 Task: Create a due date automation trigger when advanced on, on the monday before a card is due add fields without custom field "Resume" set to a number lower or equal to 1 and greater than 10 at 11:00 AM.
Action: Mouse moved to (1009, 78)
Screenshot: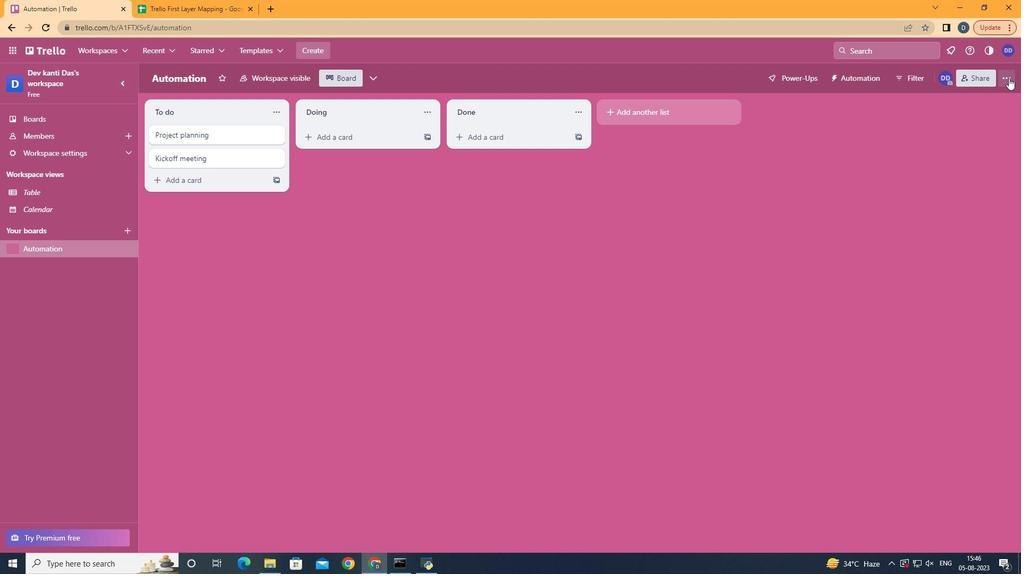 
Action: Mouse pressed left at (1009, 78)
Screenshot: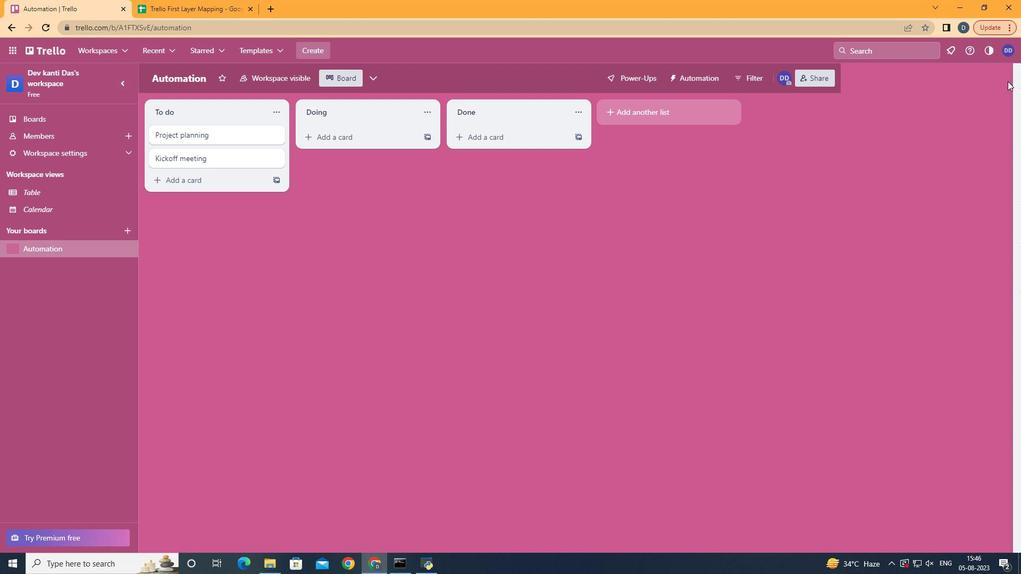 
Action: Mouse moved to (958, 216)
Screenshot: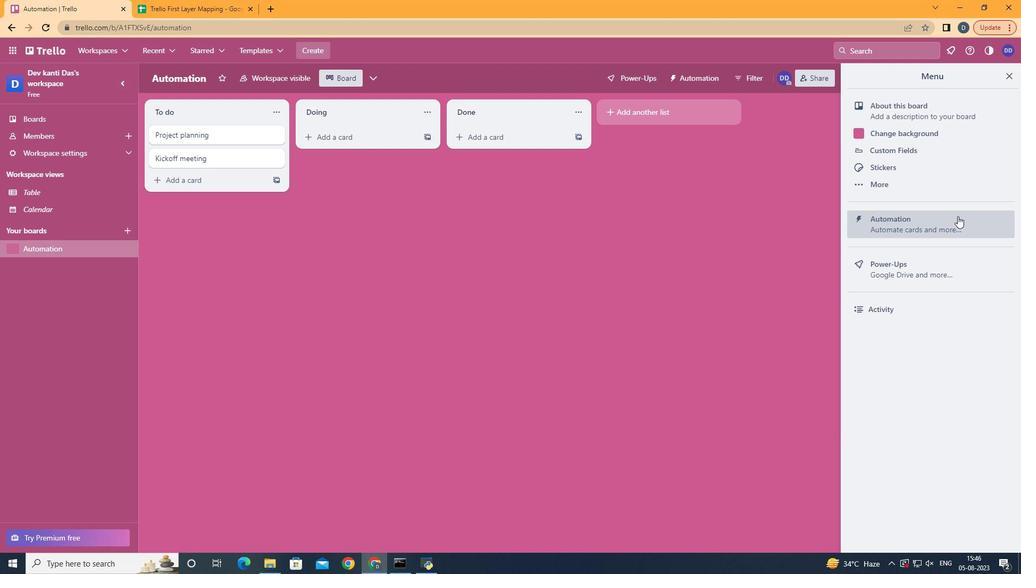 
Action: Mouse pressed left at (958, 216)
Screenshot: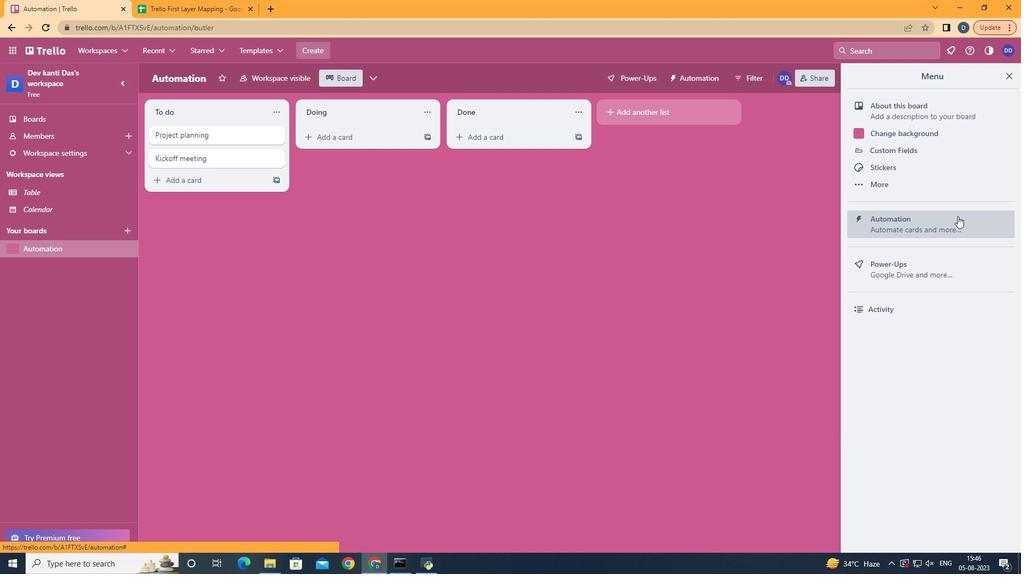 
Action: Mouse moved to (222, 220)
Screenshot: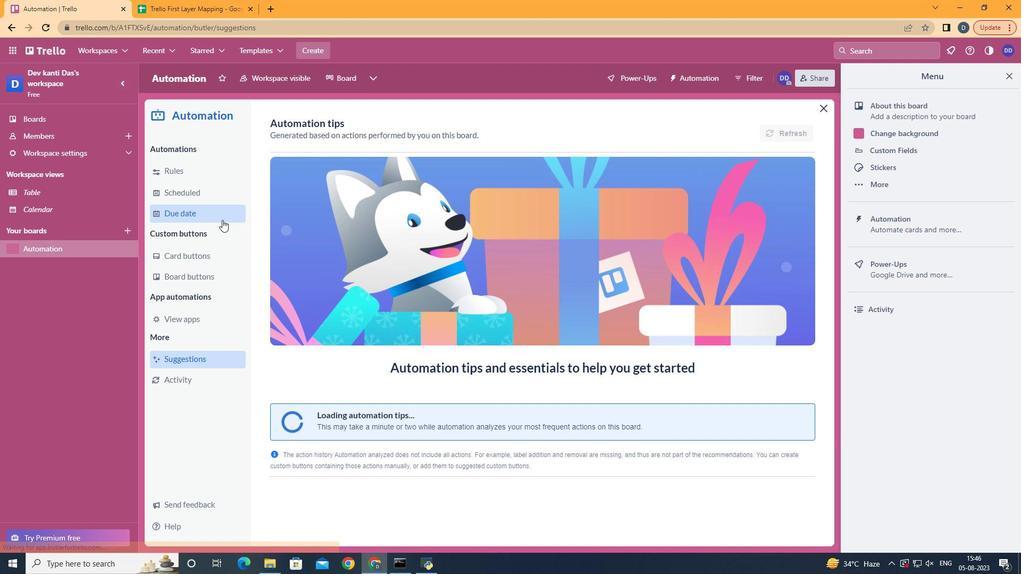 
Action: Mouse pressed left at (222, 220)
Screenshot: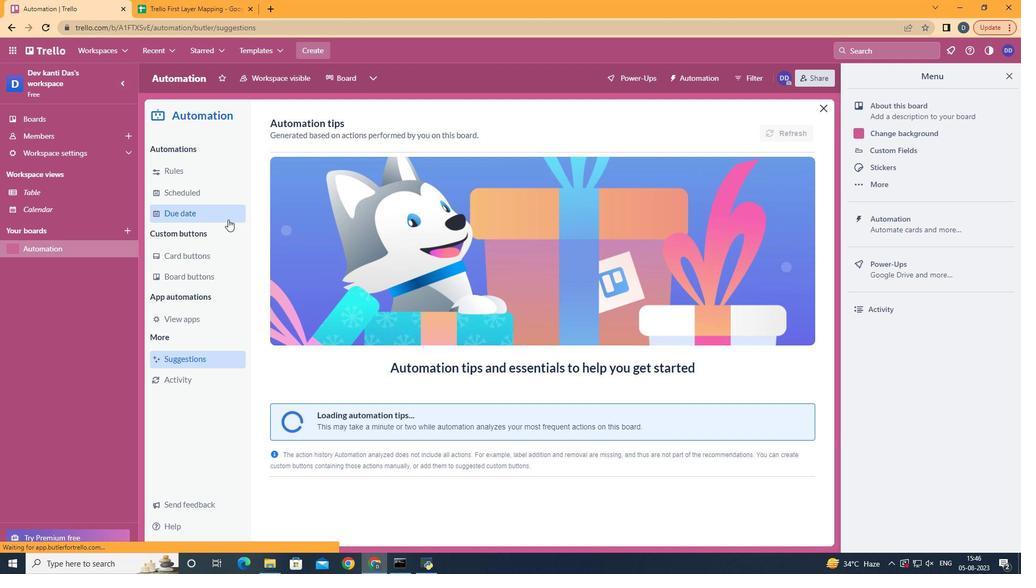 
Action: Mouse moved to (742, 129)
Screenshot: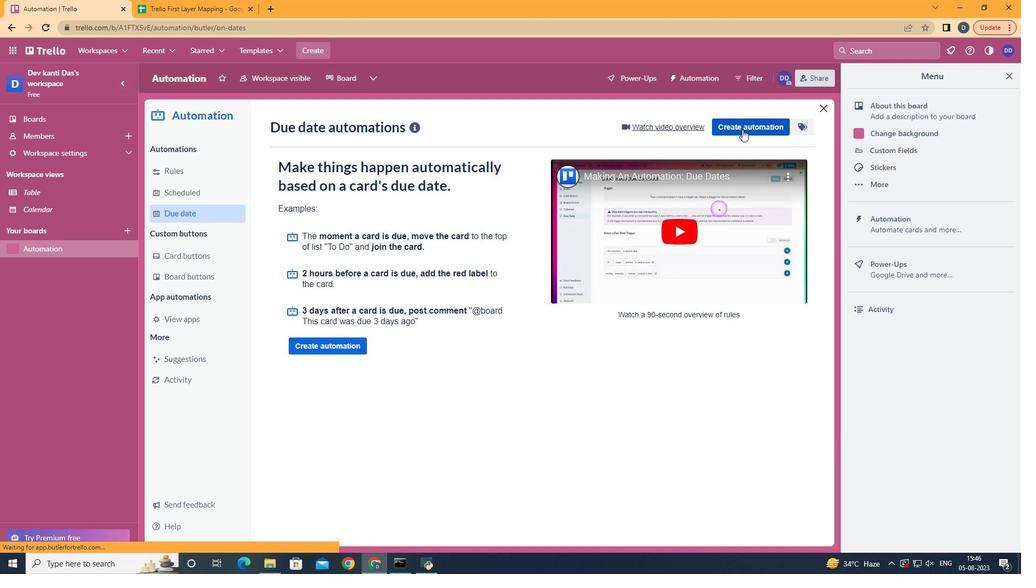 
Action: Mouse pressed left at (742, 129)
Screenshot: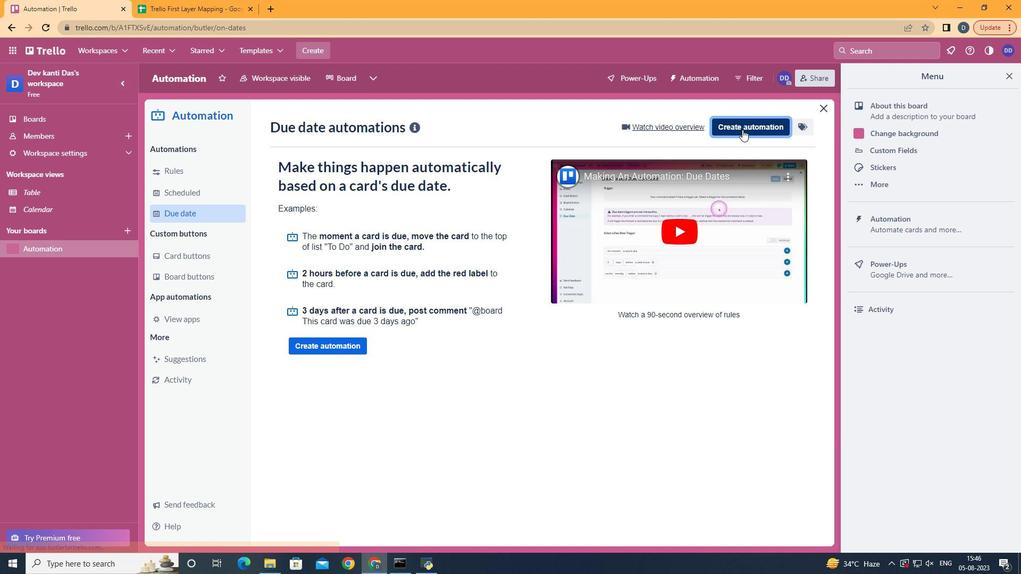 
Action: Mouse moved to (601, 225)
Screenshot: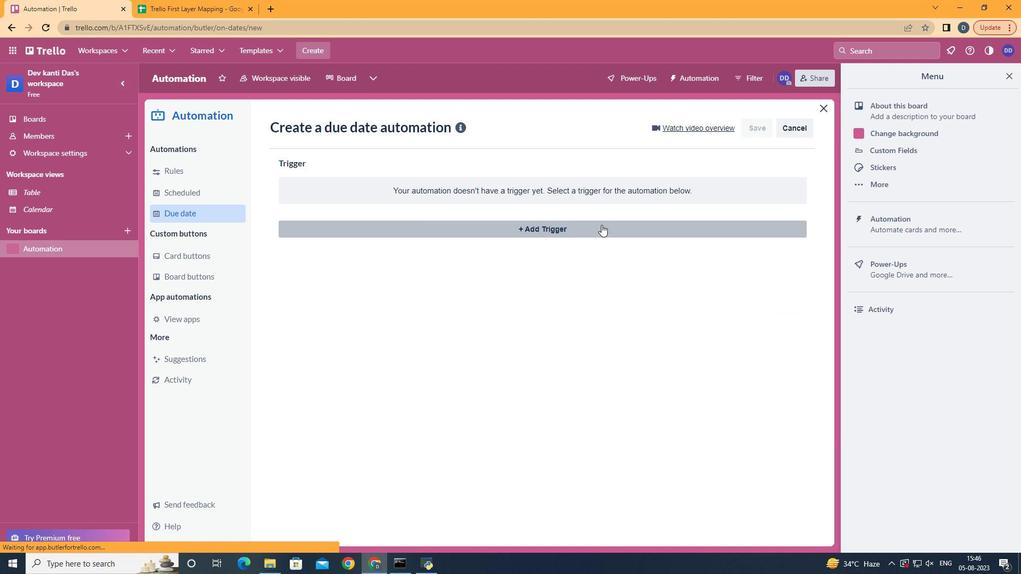 
Action: Mouse pressed left at (601, 225)
Screenshot: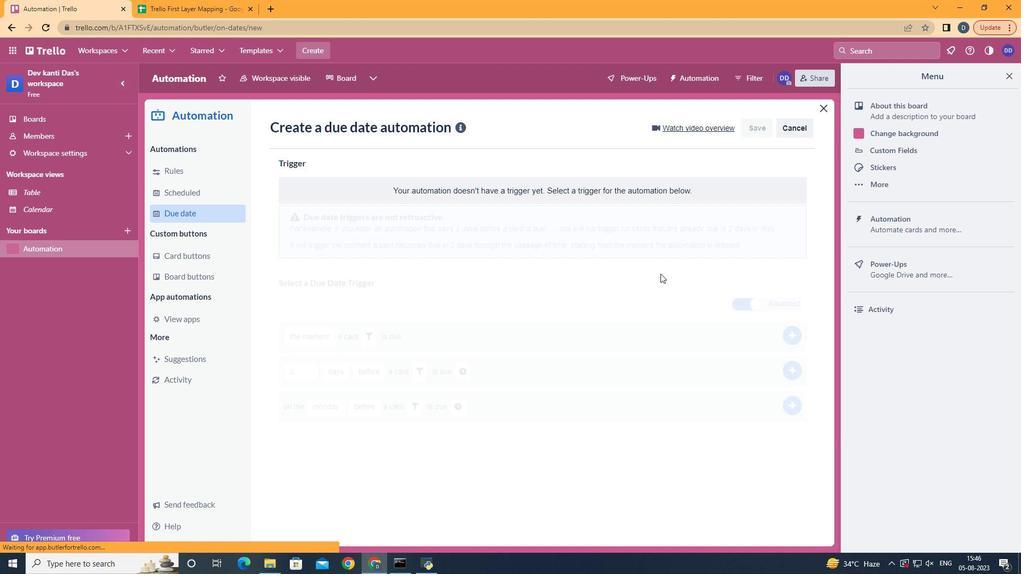 
Action: Mouse moved to (350, 282)
Screenshot: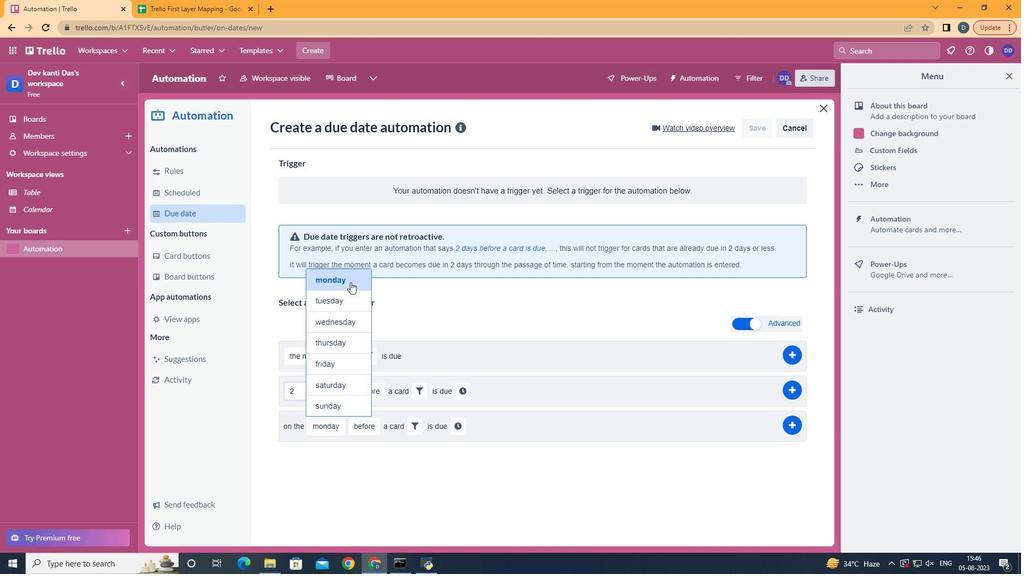 
Action: Mouse pressed left at (350, 282)
Screenshot: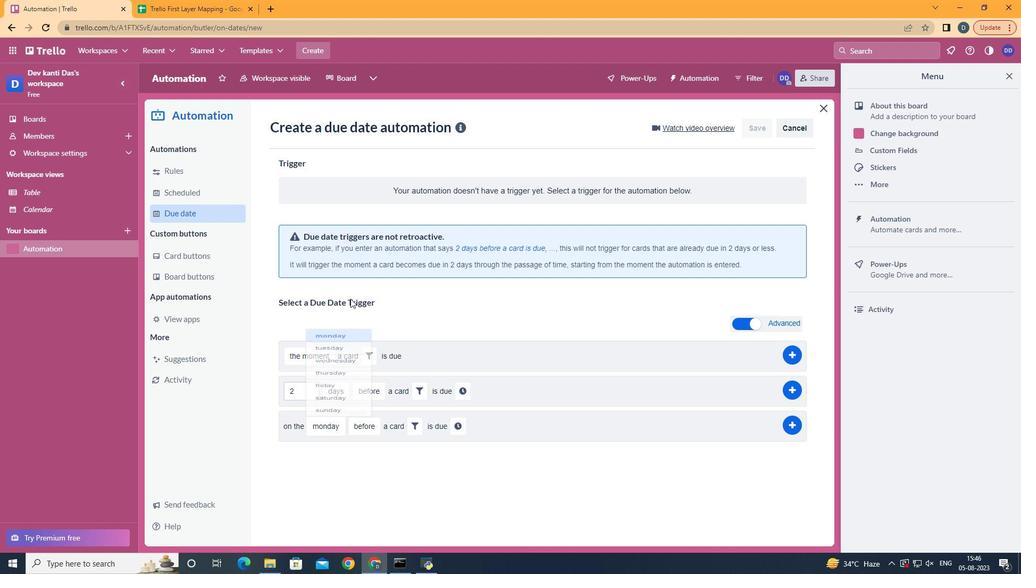 
Action: Mouse moved to (363, 448)
Screenshot: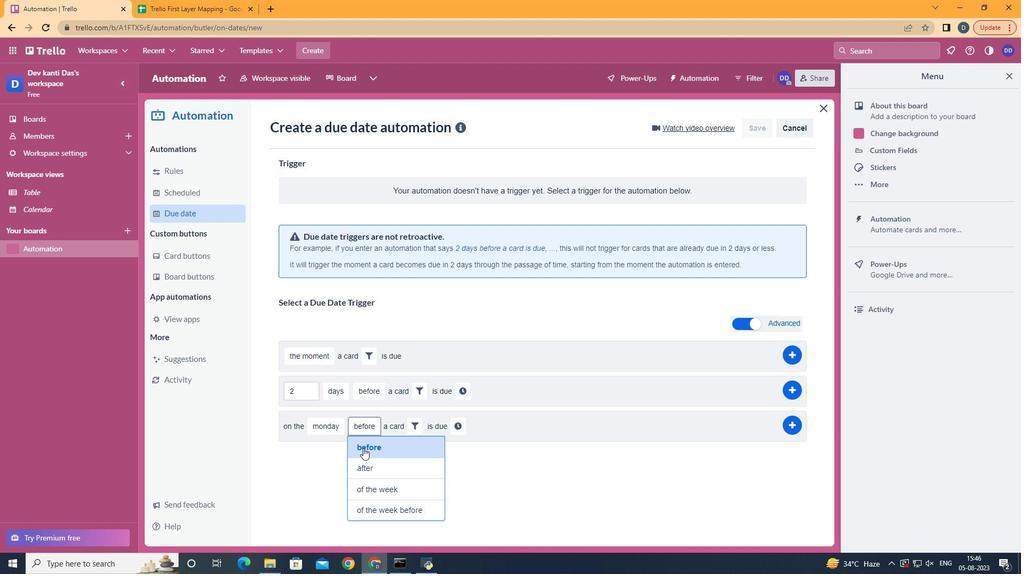 
Action: Mouse pressed left at (363, 448)
Screenshot: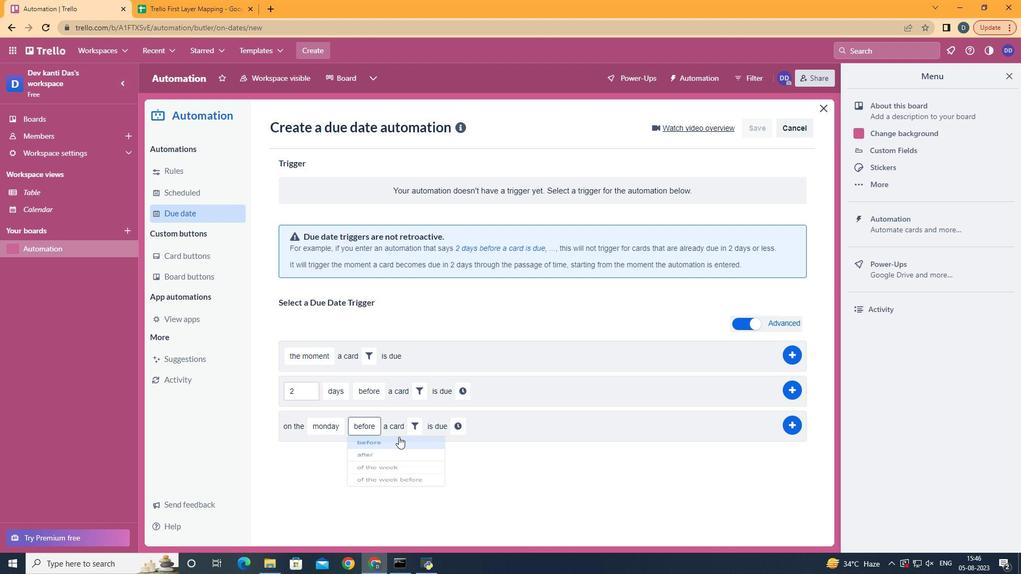 
Action: Mouse moved to (417, 427)
Screenshot: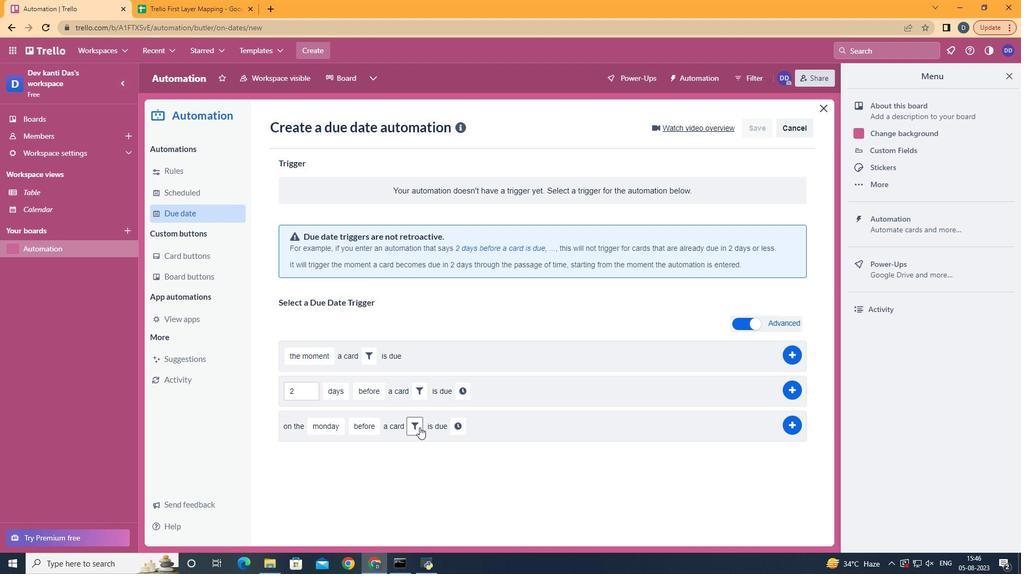 
Action: Mouse pressed left at (417, 427)
Screenshot: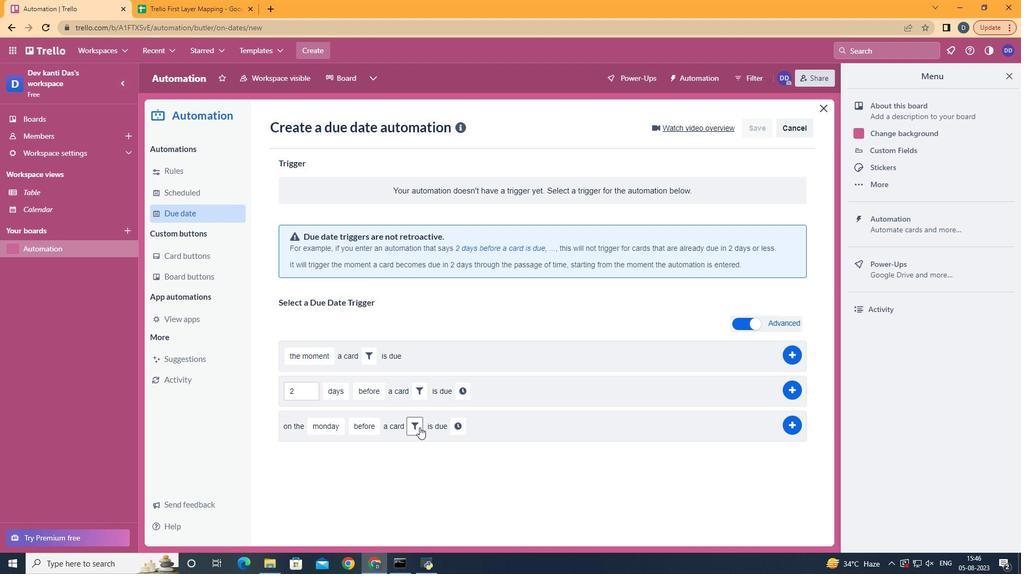 
Action: Mouse moved to (572, 458)
Screenshot: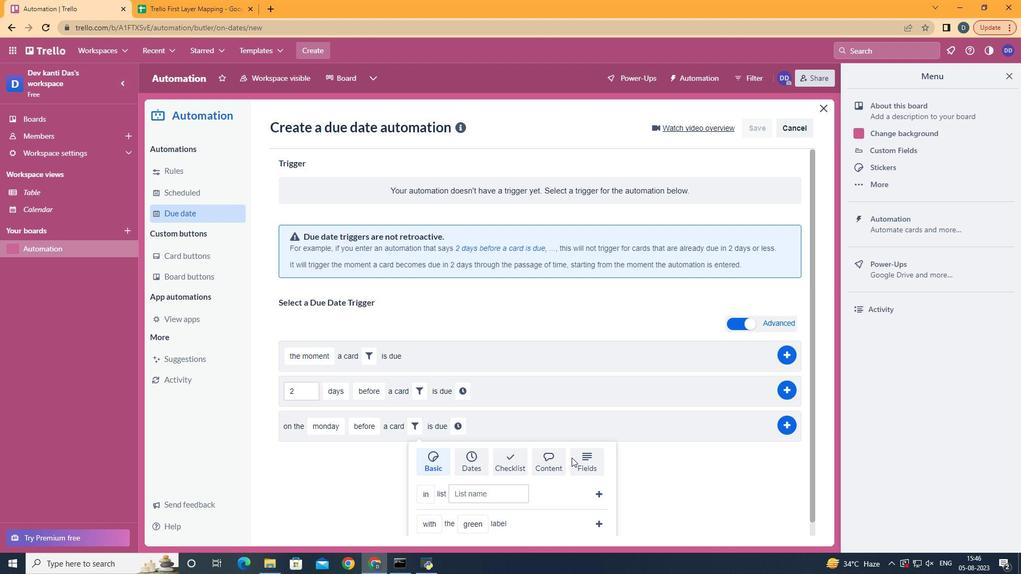 
Action: Mouse pressed left at (572, 458)
Screenshot: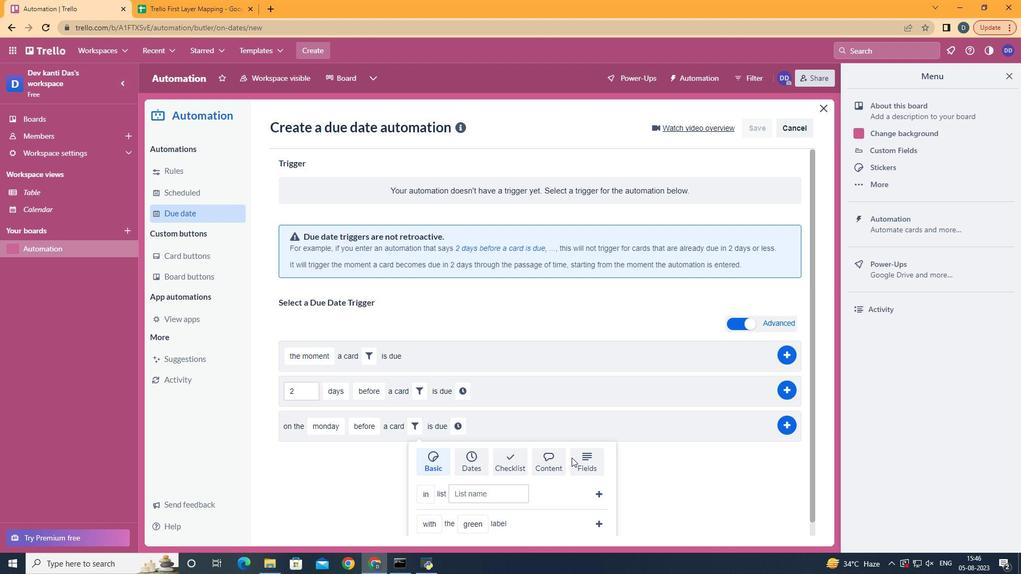 
Action: Mouse scrolled (572, 457) with delta (0, 0)
Screenshot: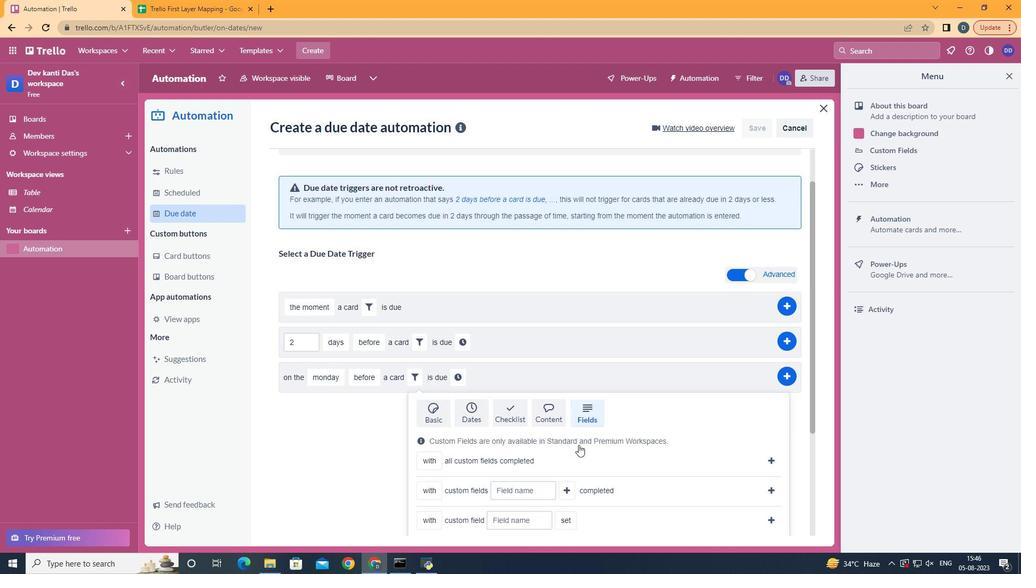 
Action: Mouse scrolled (572, 457) with delta (0, 0)
Screenshot: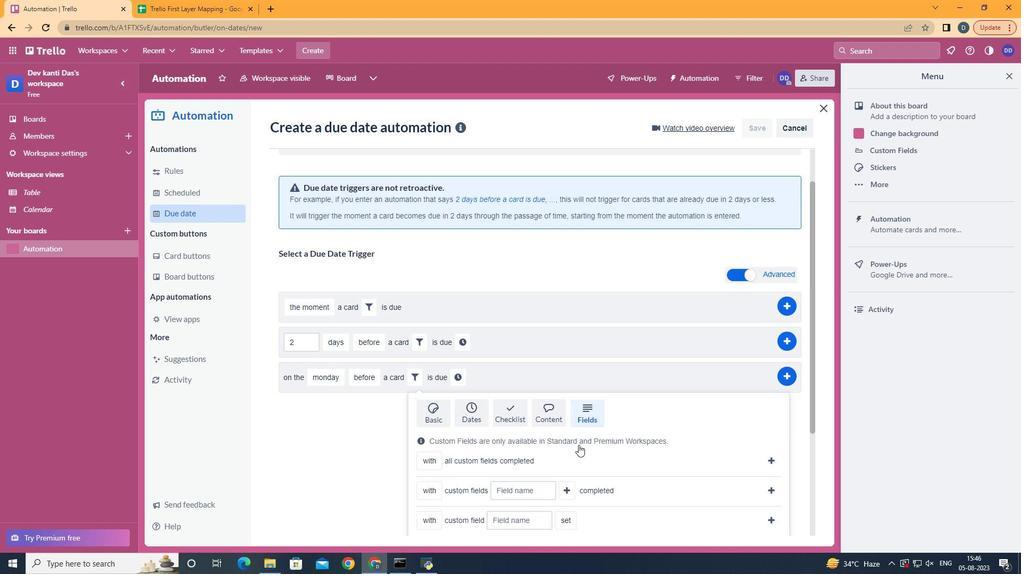 
Action: Mouse scrolled (572, 457) with delta (0, 0)
Screenshot: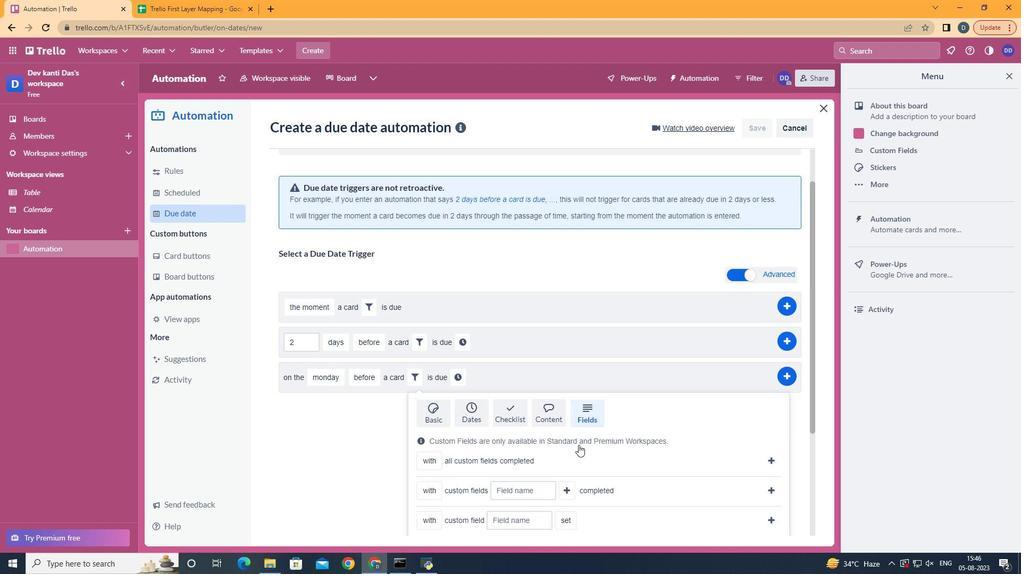 
Action: Mouse scrolled (572, 457) with delta (0, 0)
Screenshot: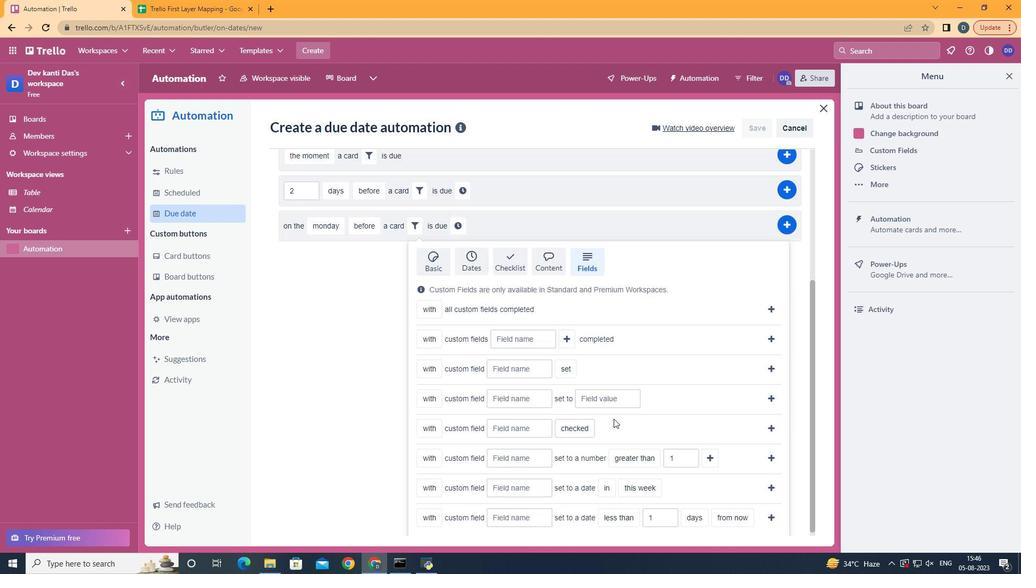 
Action: Mouse scrolled (572, 457) with delta (0, 0)
Screenshot: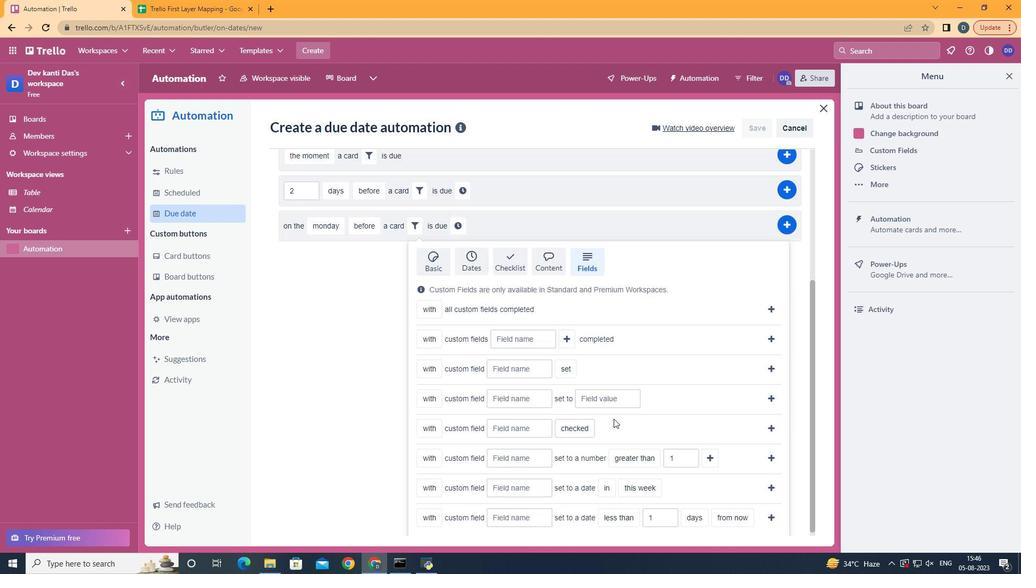
Action: Mouse scrolled (572, 457) with delta (0, 0)
Screenshot: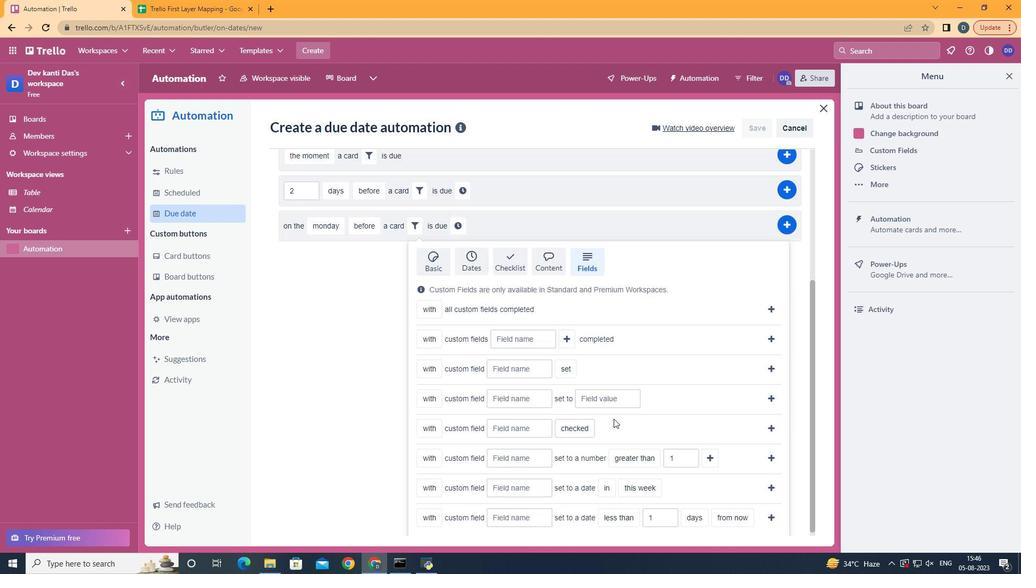 
Action: Mouse scrolled (572, 457) with delta (0, 0)
Screenshot: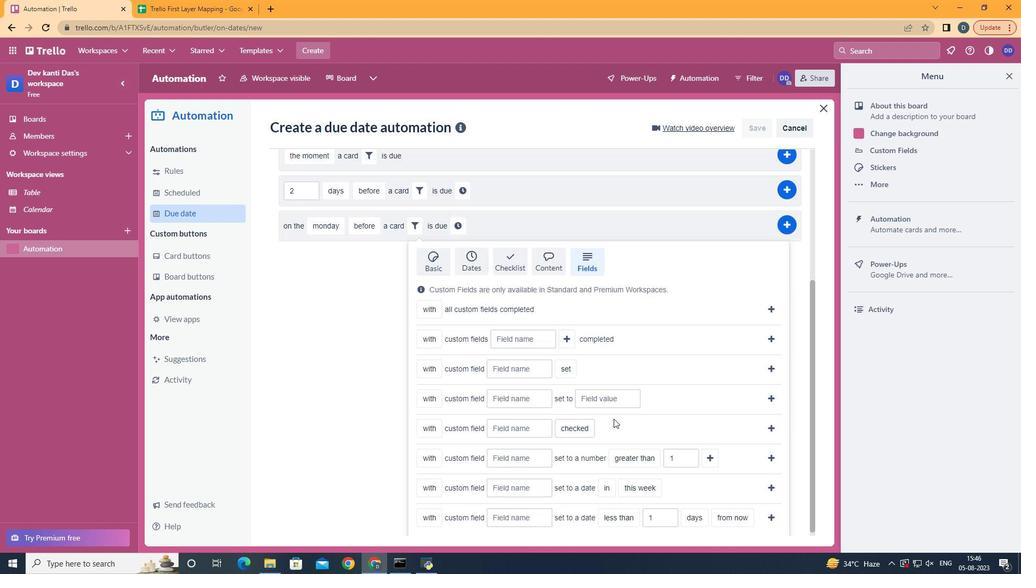 
Action: Mouse moved to (437, 492)
Screenshot: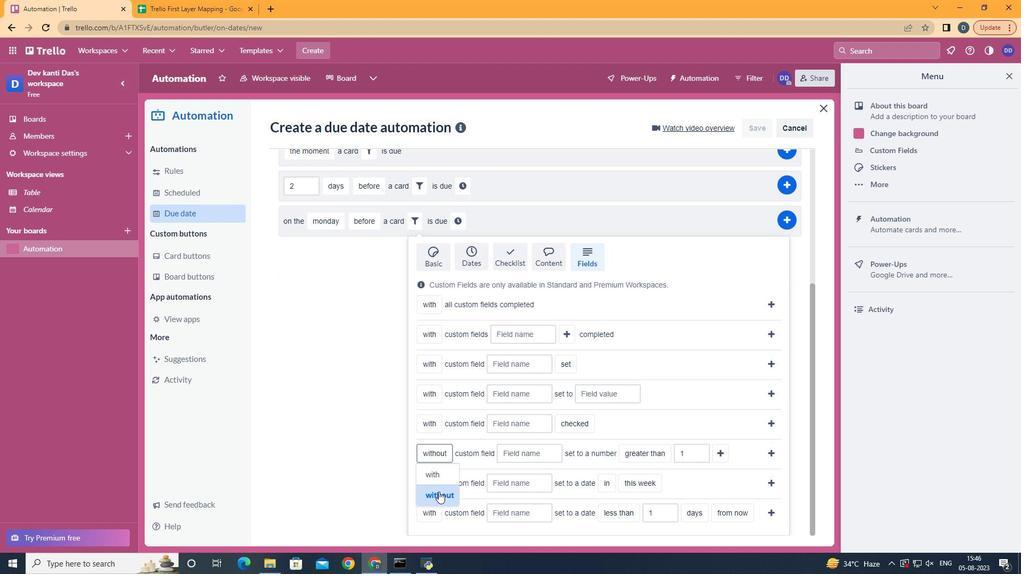 
Action: Mouse pressed left at (437, 492)
Screenshot: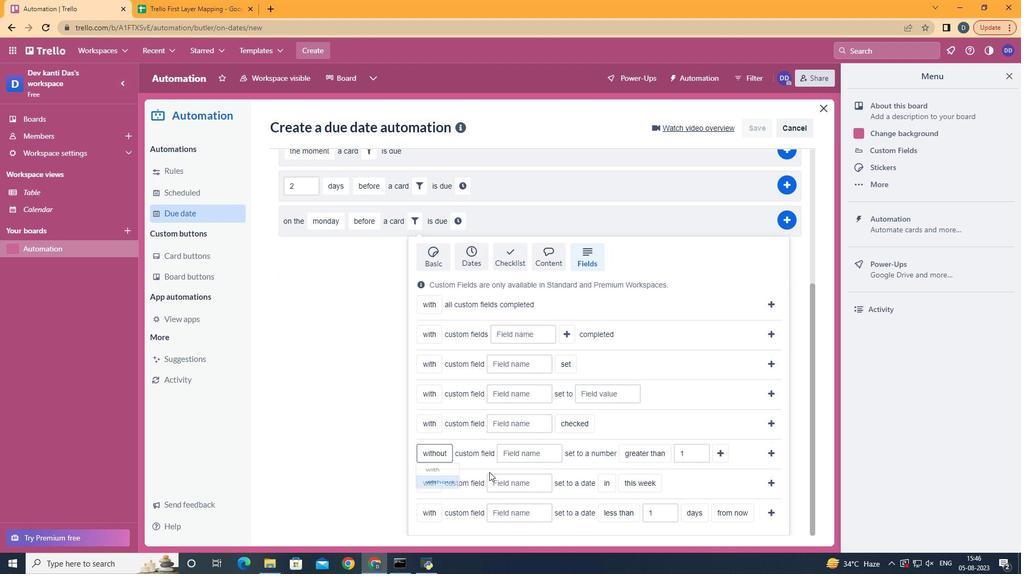 
Action: Mouse moved to (533, 453)
Screenshot: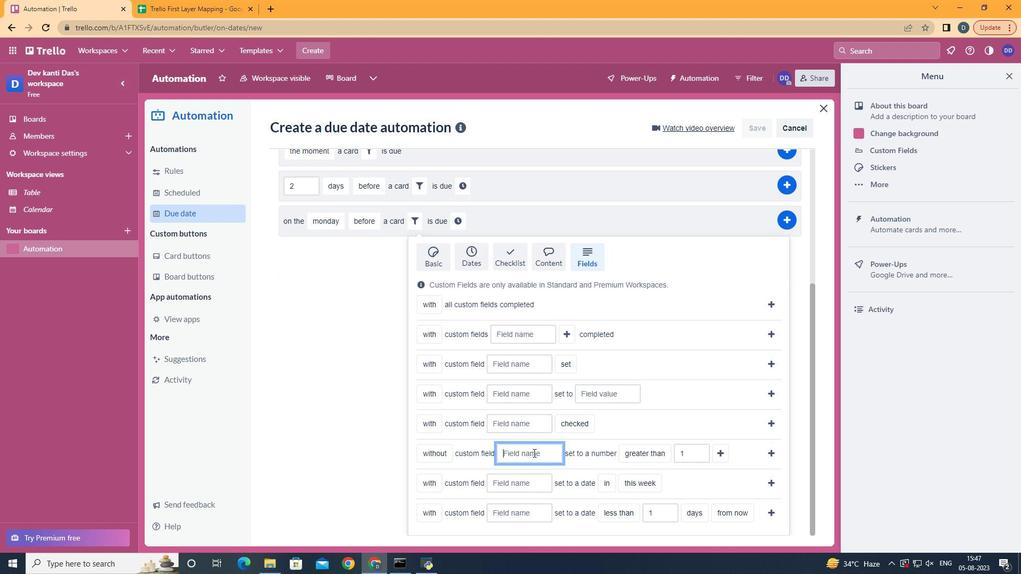 
Action: Mouse pressed left at (533, 453)
Screenshot: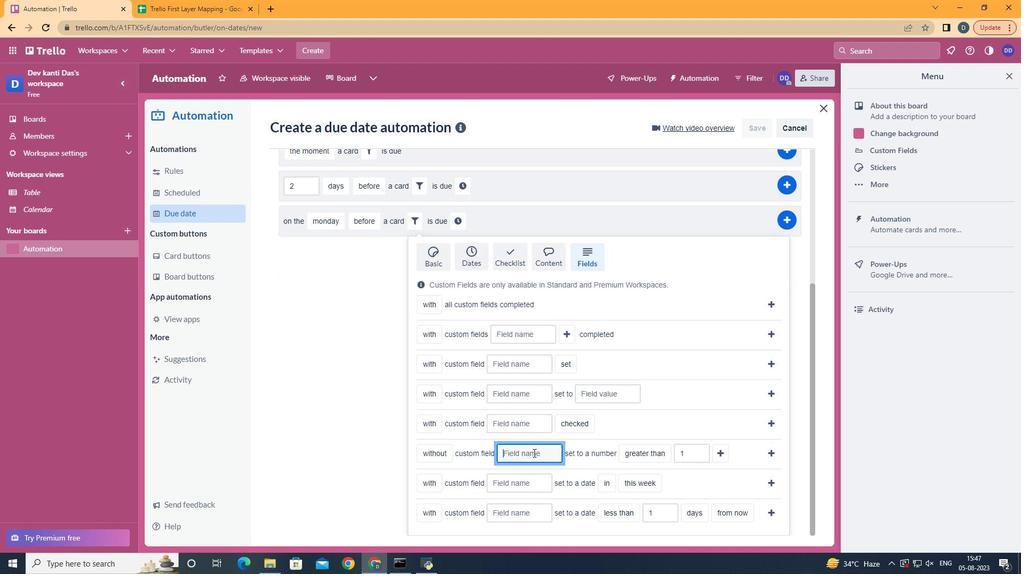 
Action: Key pressed <Key.shift>Resume
Screenshot: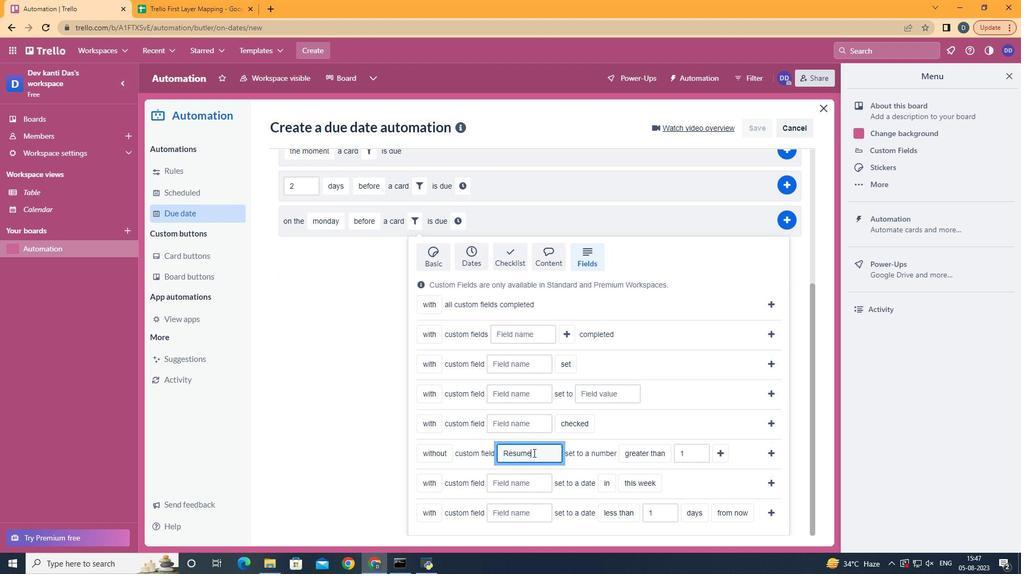 
Action: Mouse moved to (654, 440)
Screenshot: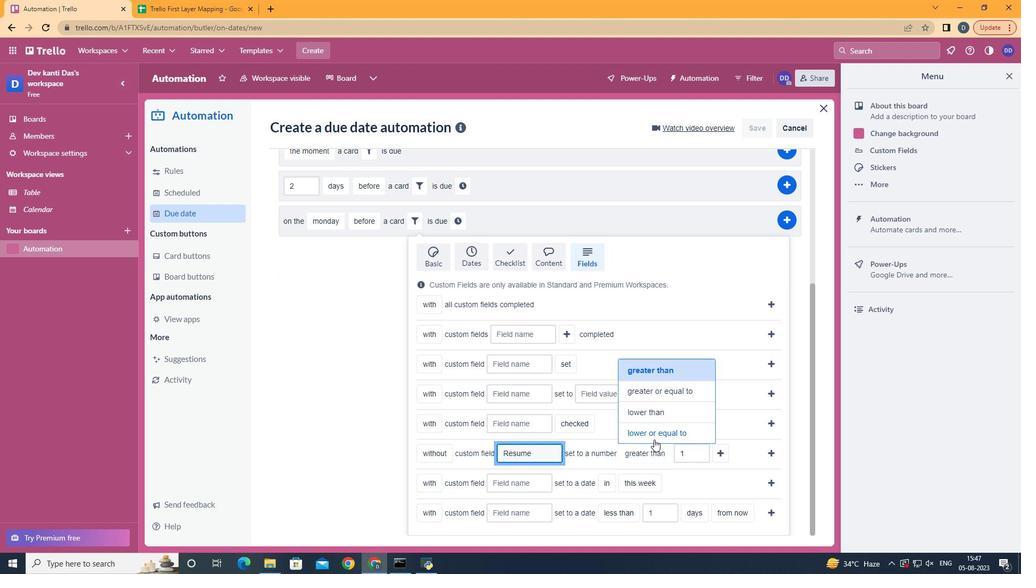 
Action: Mouse pressed left at (654, 440)
Screenshot: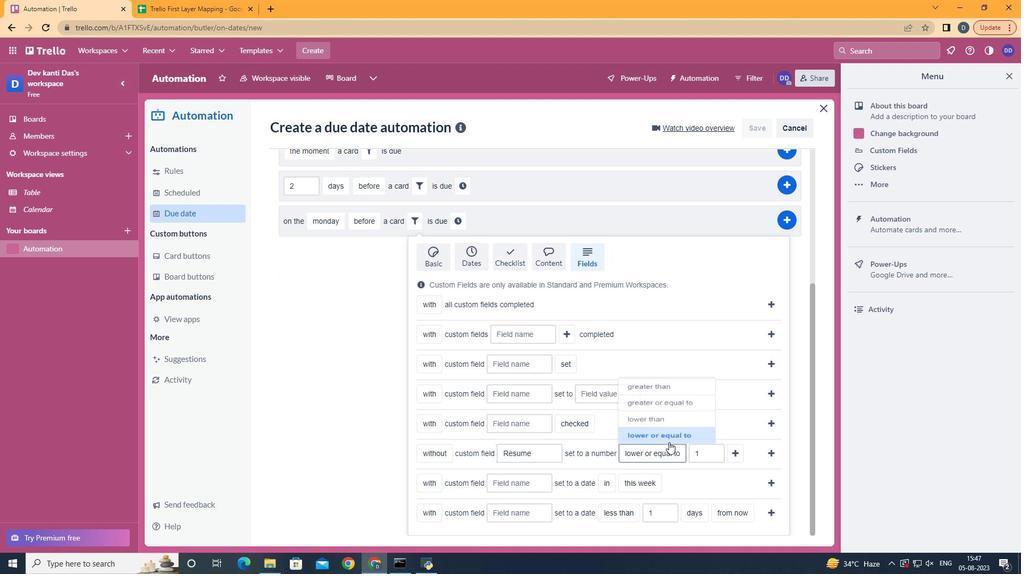 
Action: Mouse moved to (733, 453)
Screenshot: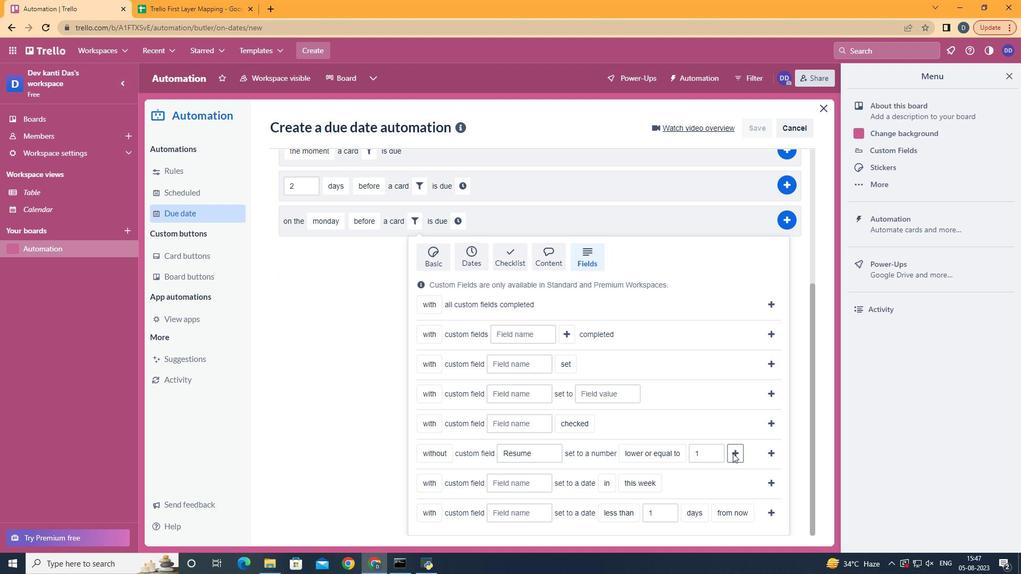 
Action: Mouse pressed left at (733, 453)
Screenshot: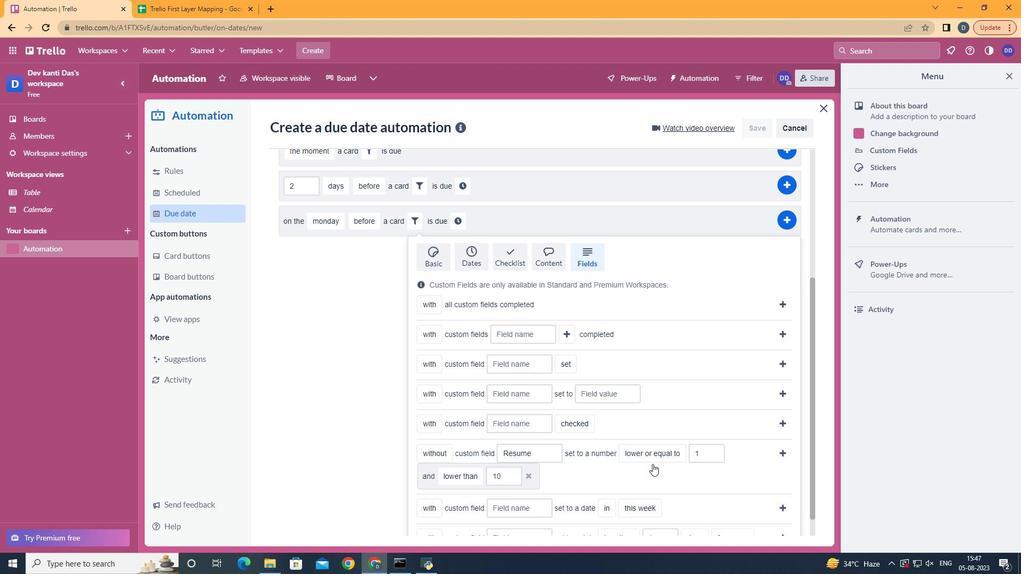
Action: Mouse moved to (485, 428)
Screenshot: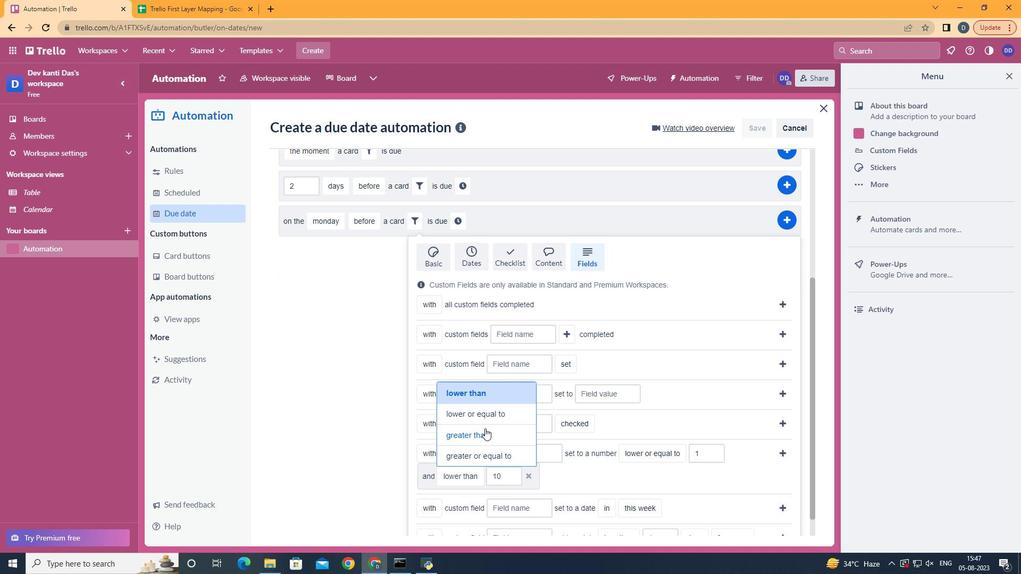 
Action: Mouse pressed left at (485, 428)
Screenshot: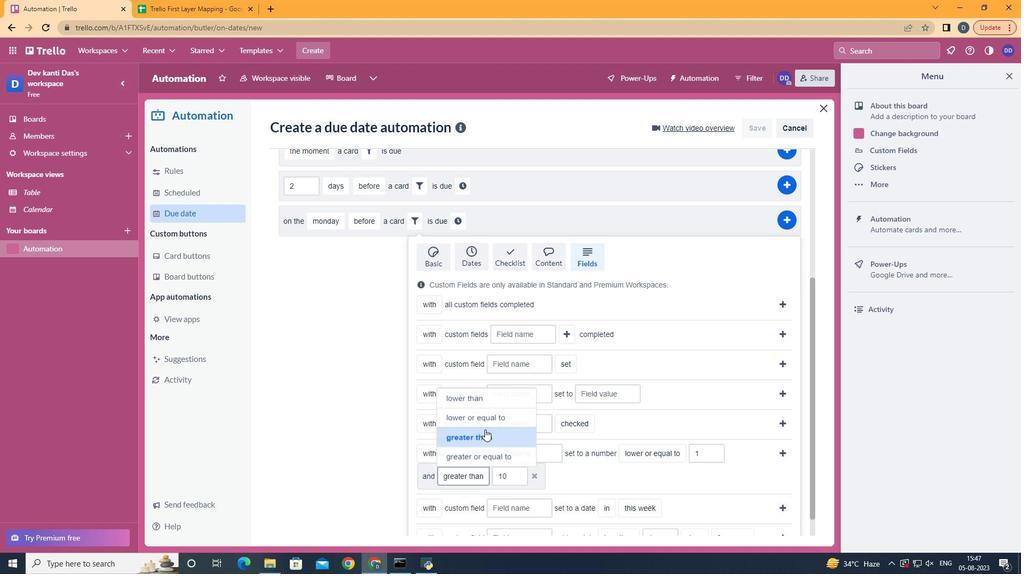 
Action: Mouse moved to (782, 453)
Screenshot: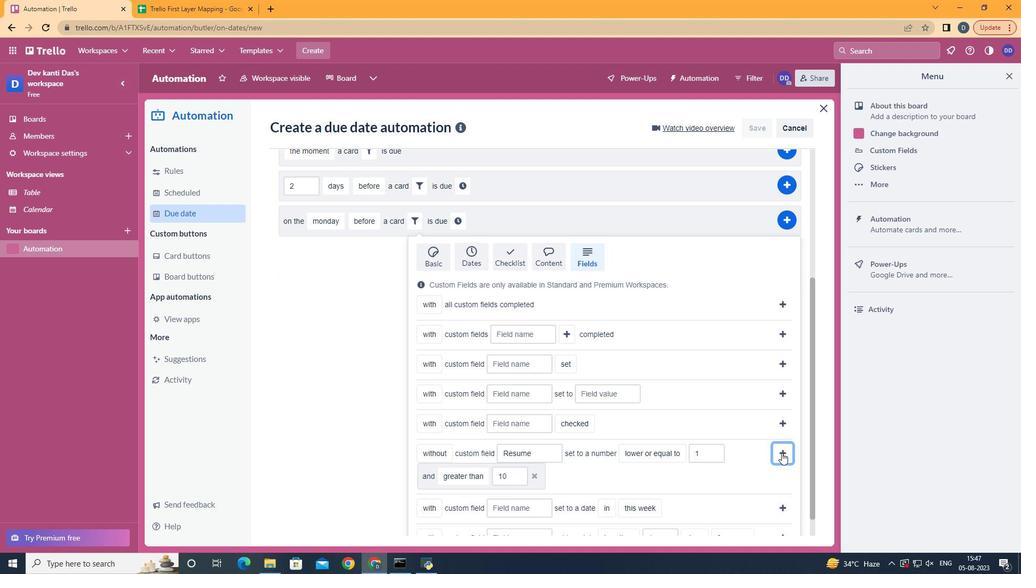 
Action: Mouse pressed left at (782, 453)
Screenshot: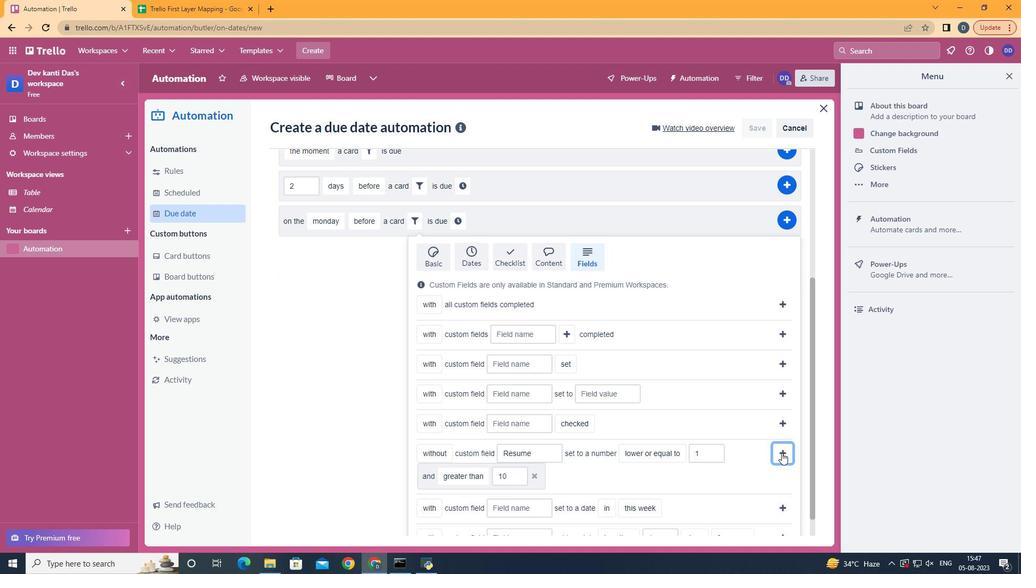 
Action: Mouse moved to (293, 451)
Screenshot: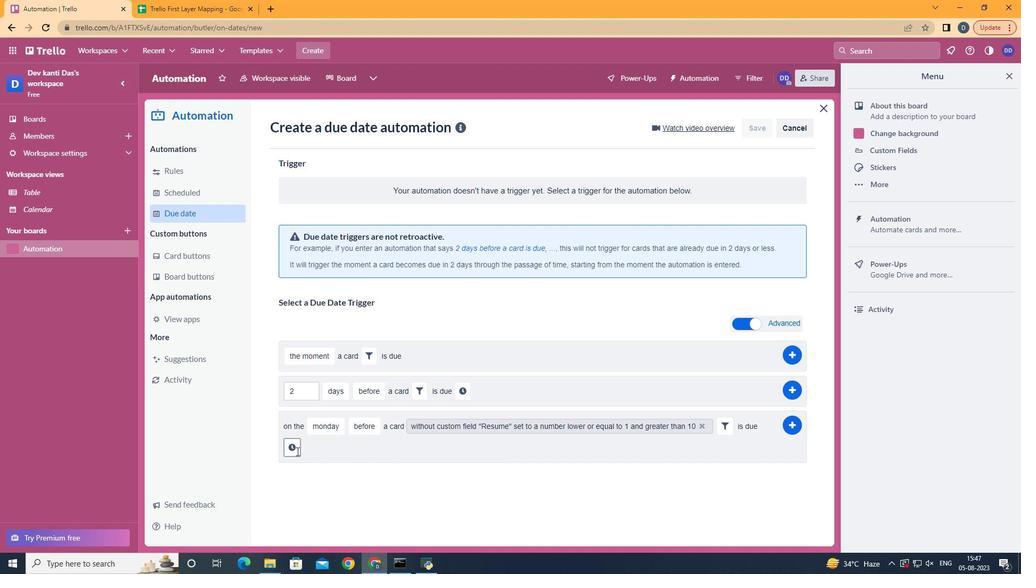 
Action: Mouse pressed left at (293, 451)
Screenshot: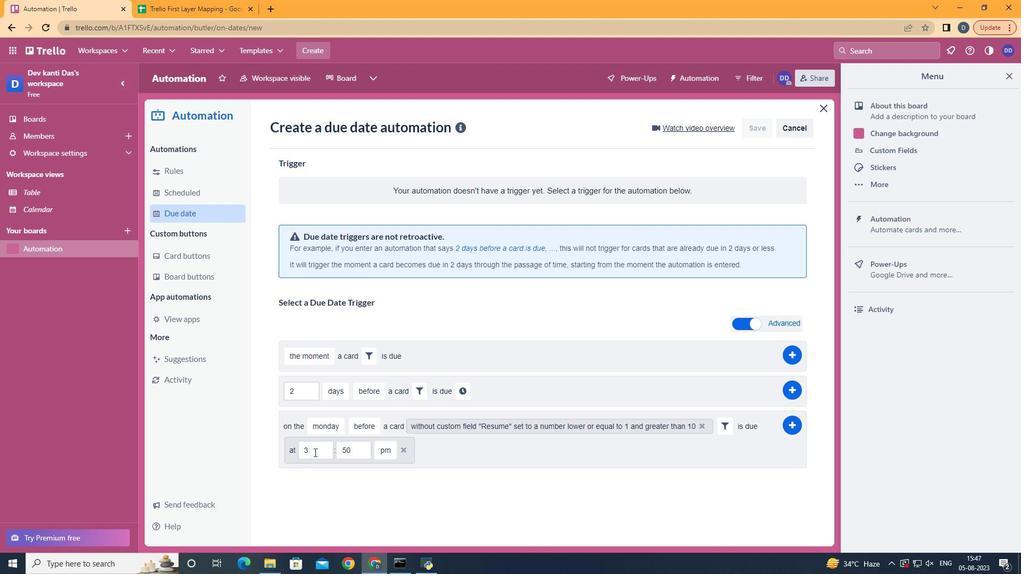 
Action: Mouse moved to (323, 452)
Screenshot: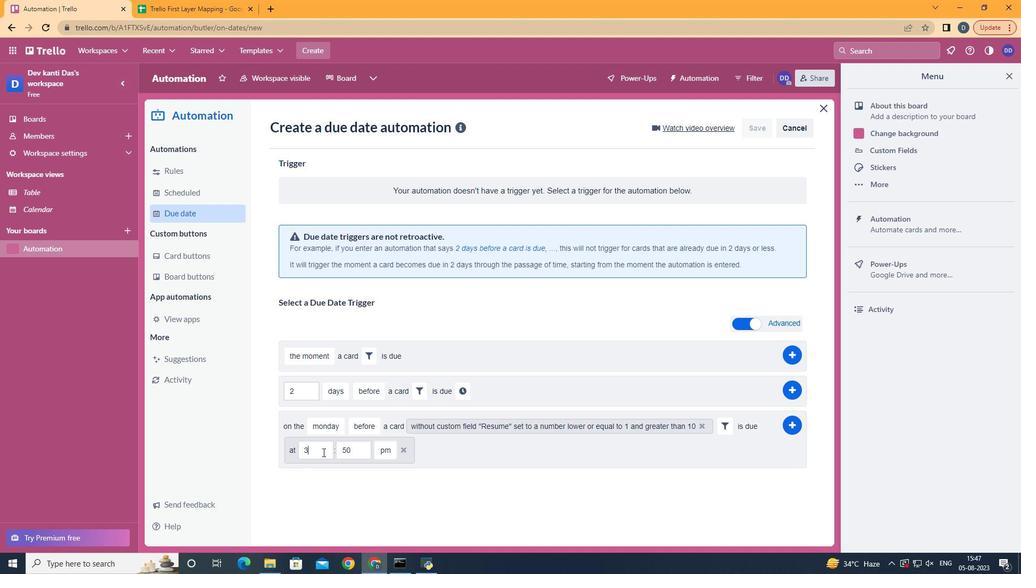 
Action: Mouse pressed left at (323, 452)
Screenshot: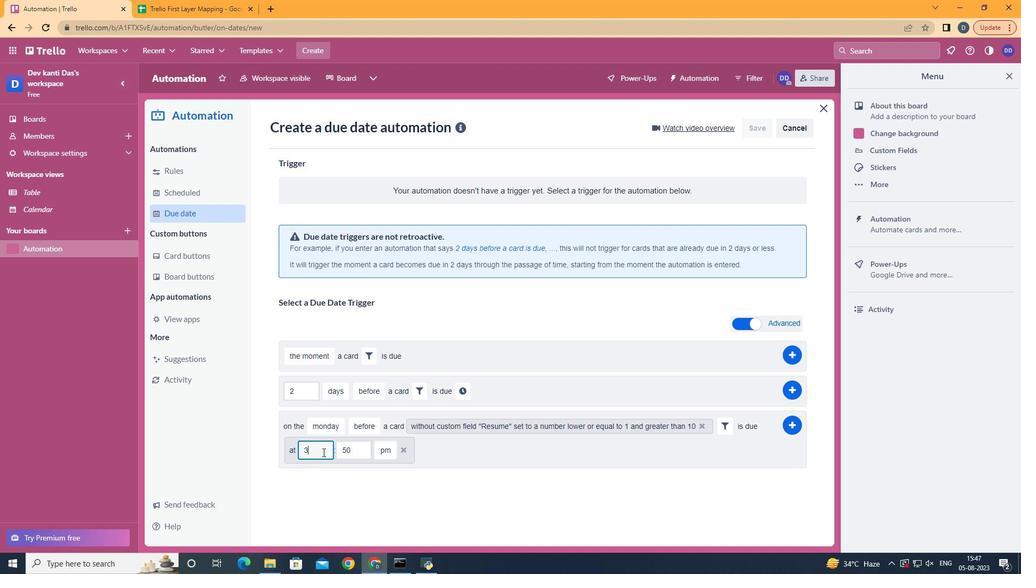 
Action: Key pressed <Key.backspace>11
Screenshot: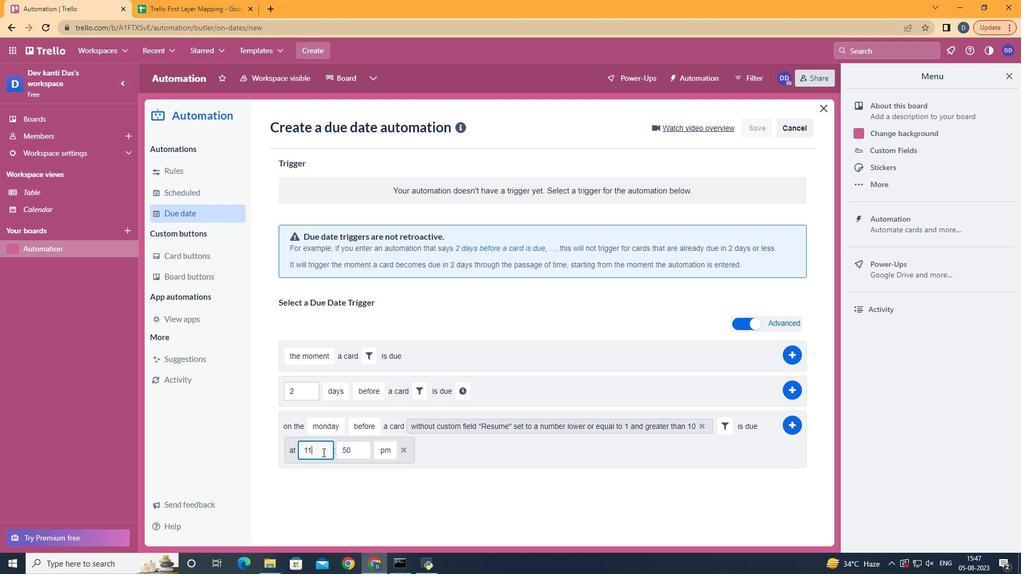 
Action: Mouse moved to (357, 447)
Screenshot: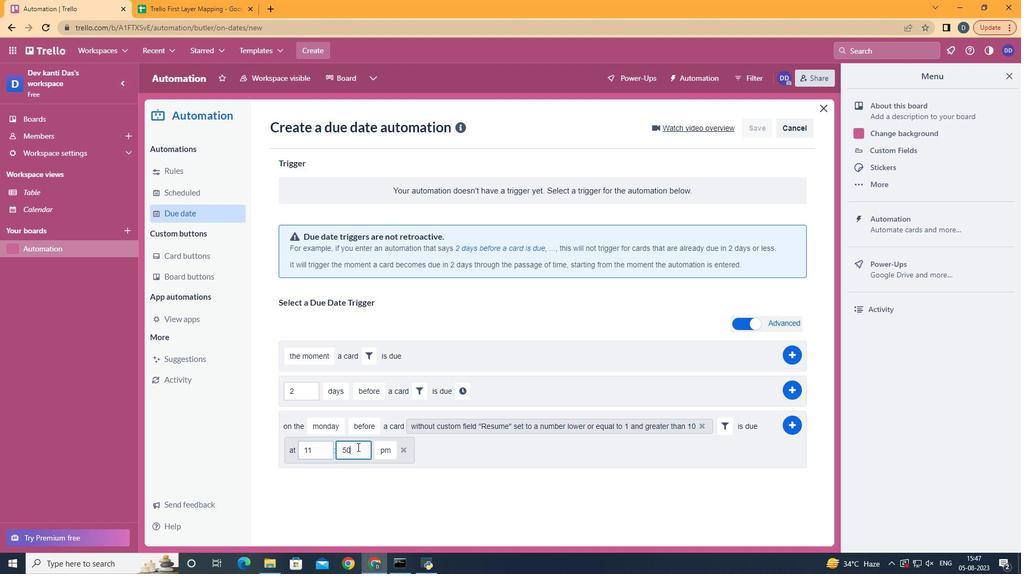 
Action: Mouse pressed left at (357, 447)
Screenshot: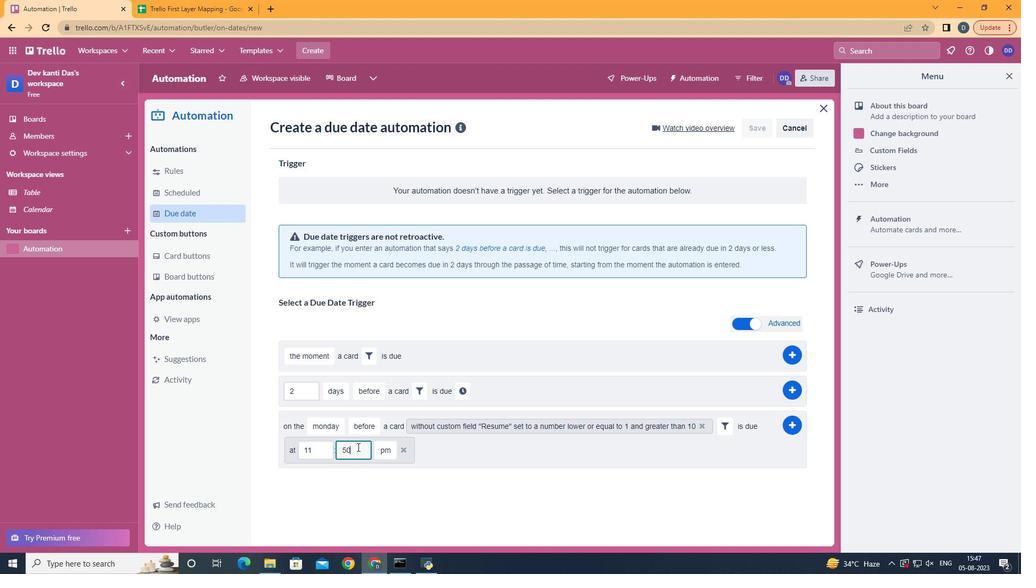 
Action: Mouse moved to (356, 448)
Screenshot: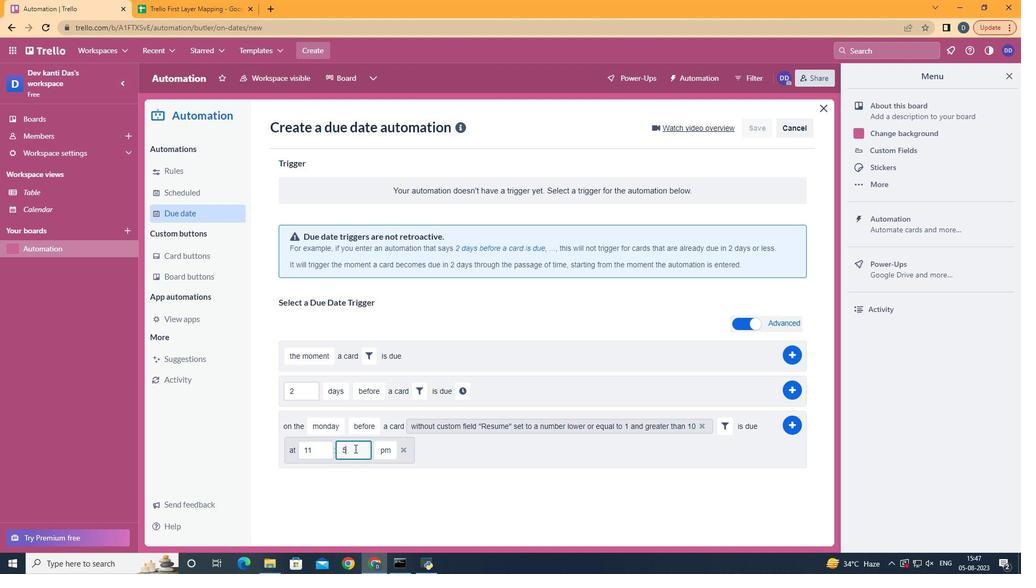 
Action: Key pressed <Key.backspace>
Screenshot: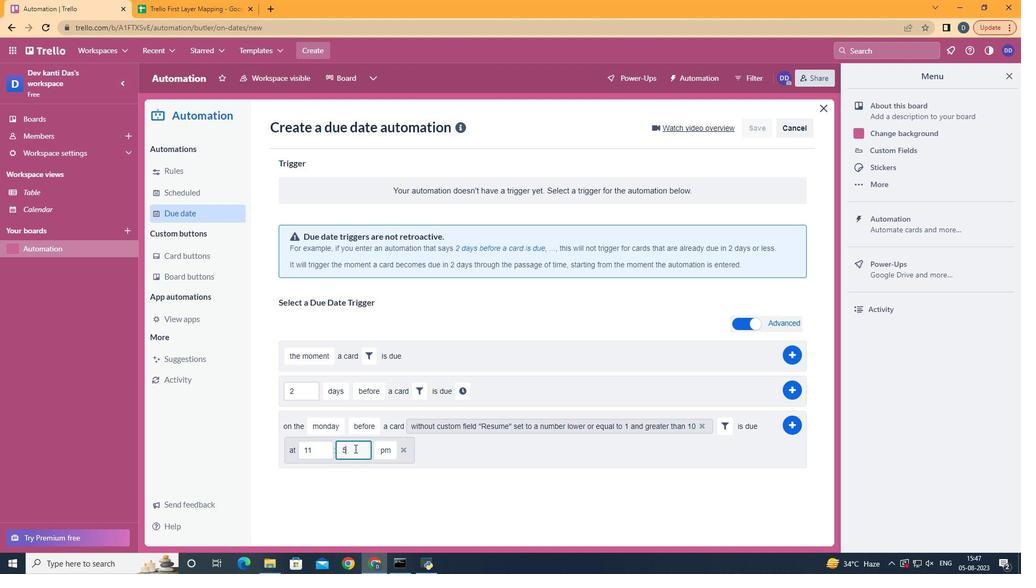 
Action: Mouse moved to (354, 449)
Screenshot: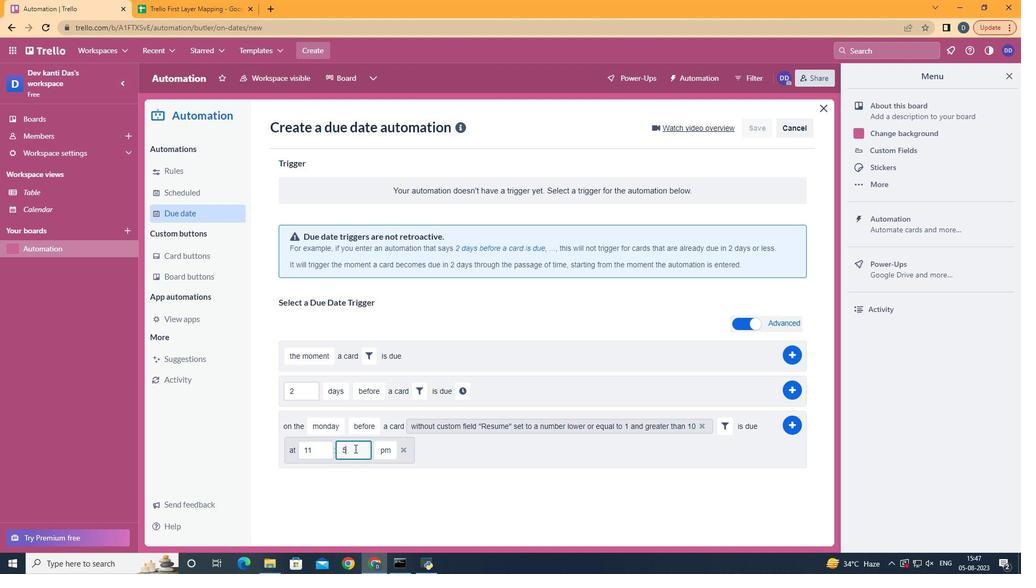 
Action: Key pressed <Key.backspace>00
Screenshot: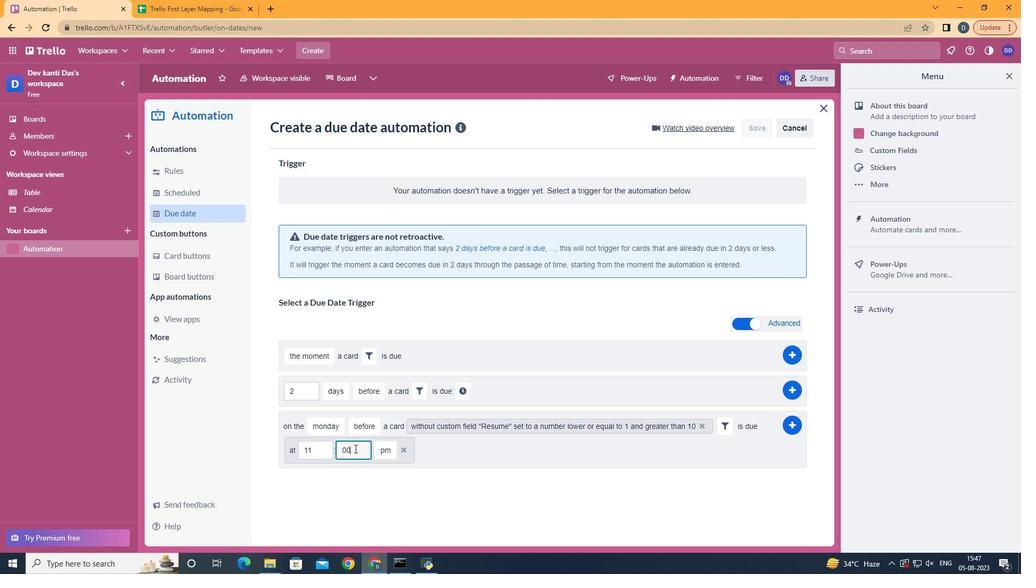 
Action: Mouse moved to (388, 468)
Screenshot: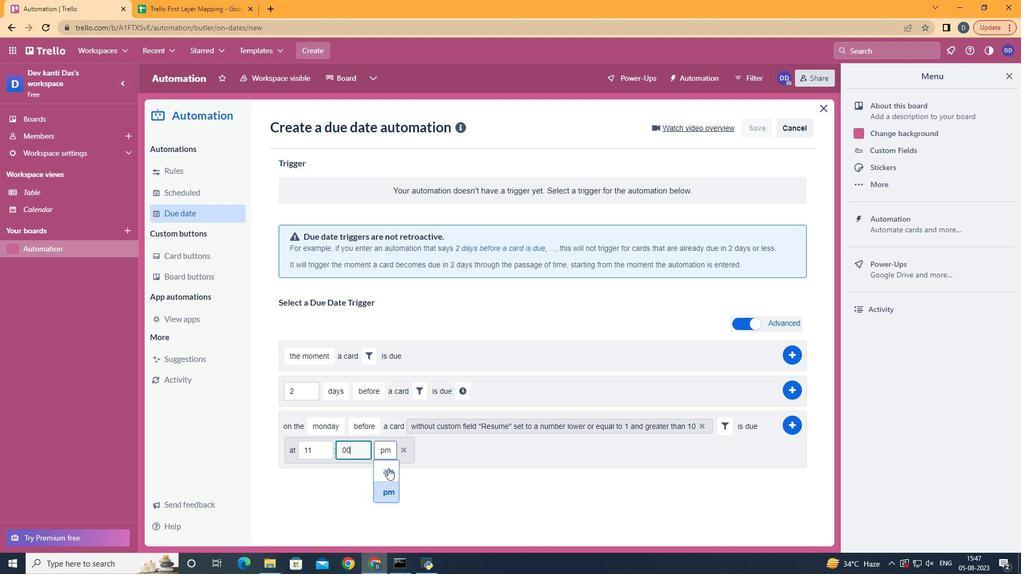 
Action: Mouse pressed left at (388, 468)
Screenshot: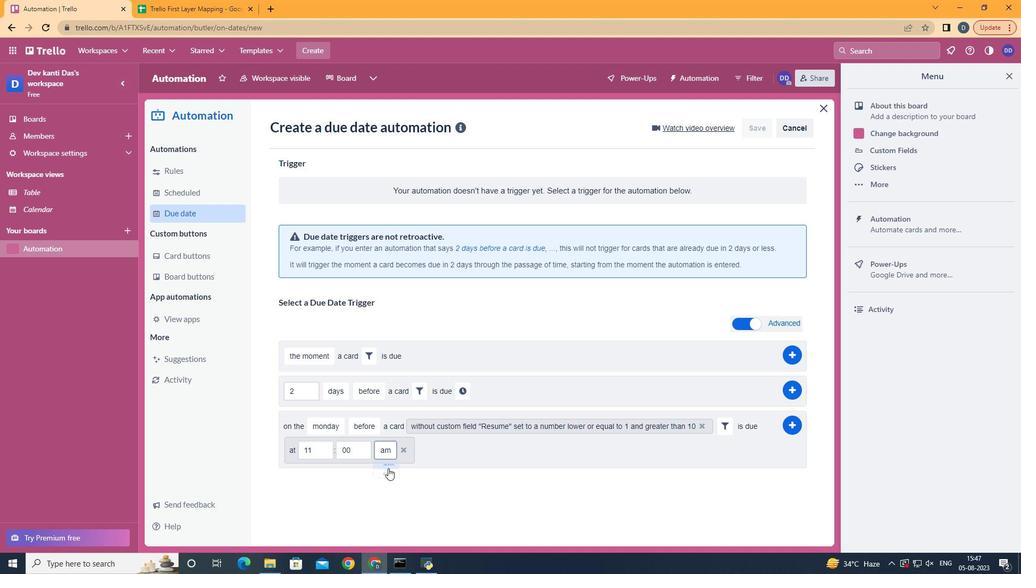 
Action: Mouse moved to (798, 424)
Screenshot: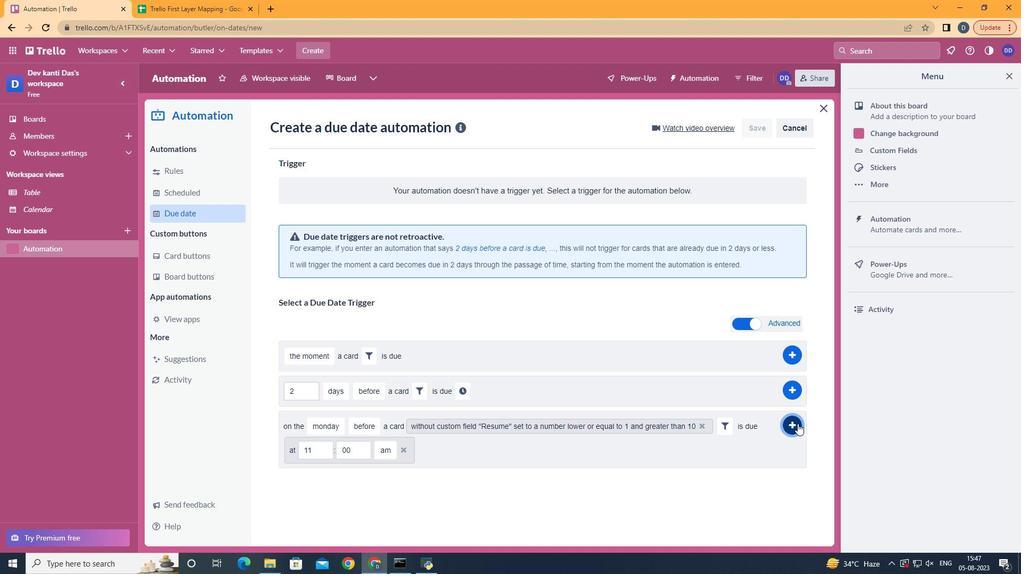 
Action: Mouse pressed left at (798, 424)
Screenshot: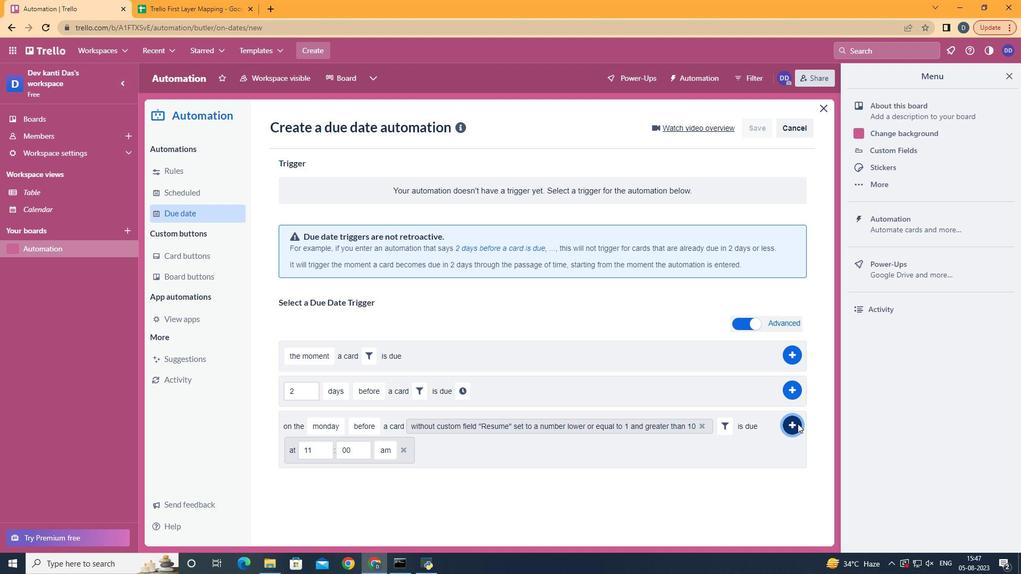 
Action: Mouse moved to (494, 187)
Screenshot: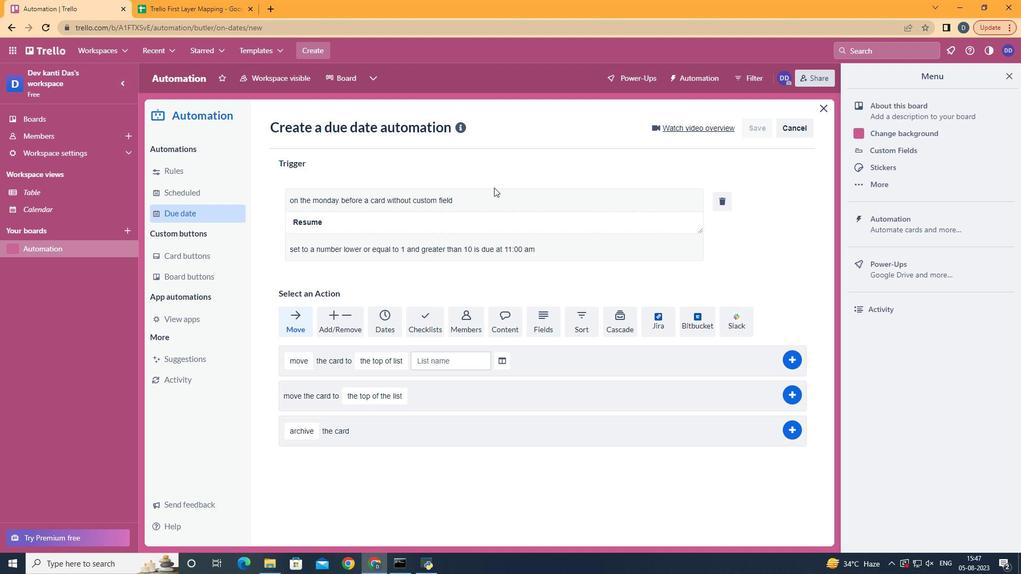 
